 Task: Add the description"You ain"t kill me unless you kill me." and apply the Custom angle as "45°".
Action: Mouse moved to (166, 169)
Screenshot: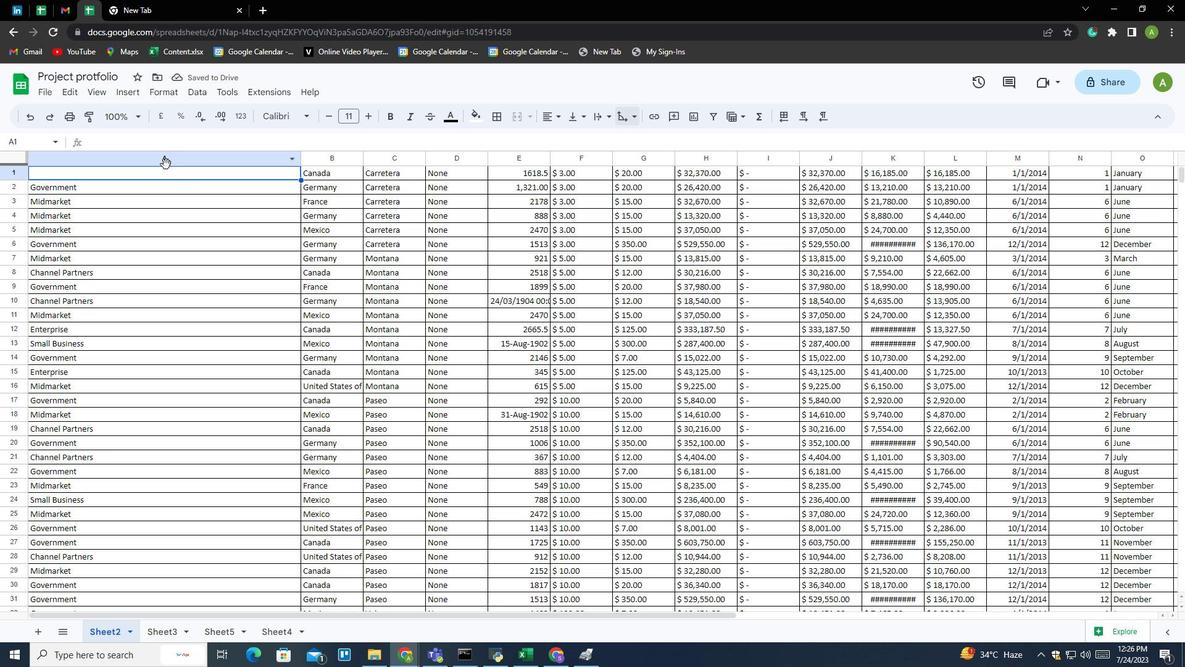 
Action: Mouse pressed left at (166, 169)
Screenshot: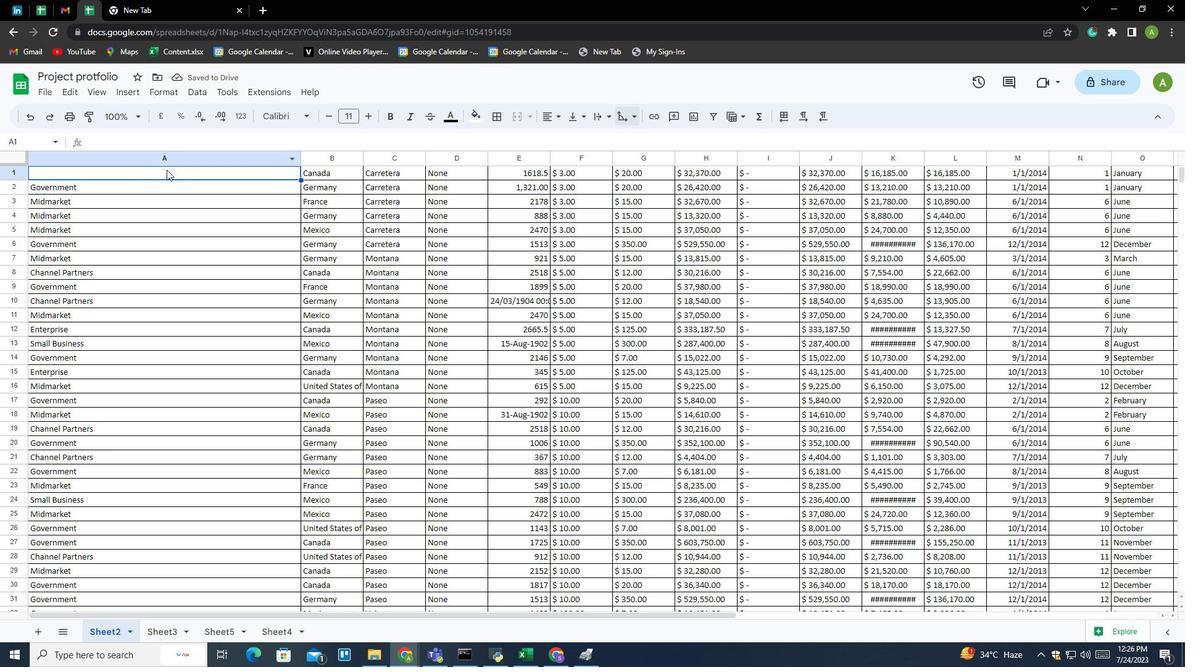 
Action: Key pressed <Key.shift><Key.shift><Key.shift><Key.shift><Key.shift><Key.shift><Key.shift>You<Key.space>ain't<Key.backspace>'t<Key.space>kill<Key.space>m<Key.space>e<Key.backspace><Key.backspace>e<Key.space>uness<Key.backspace><Key.backspace>l<Key.backspace><Key.backspace>less<Key.space>you<Key.space>kill<Key.space>me.
Screenshot: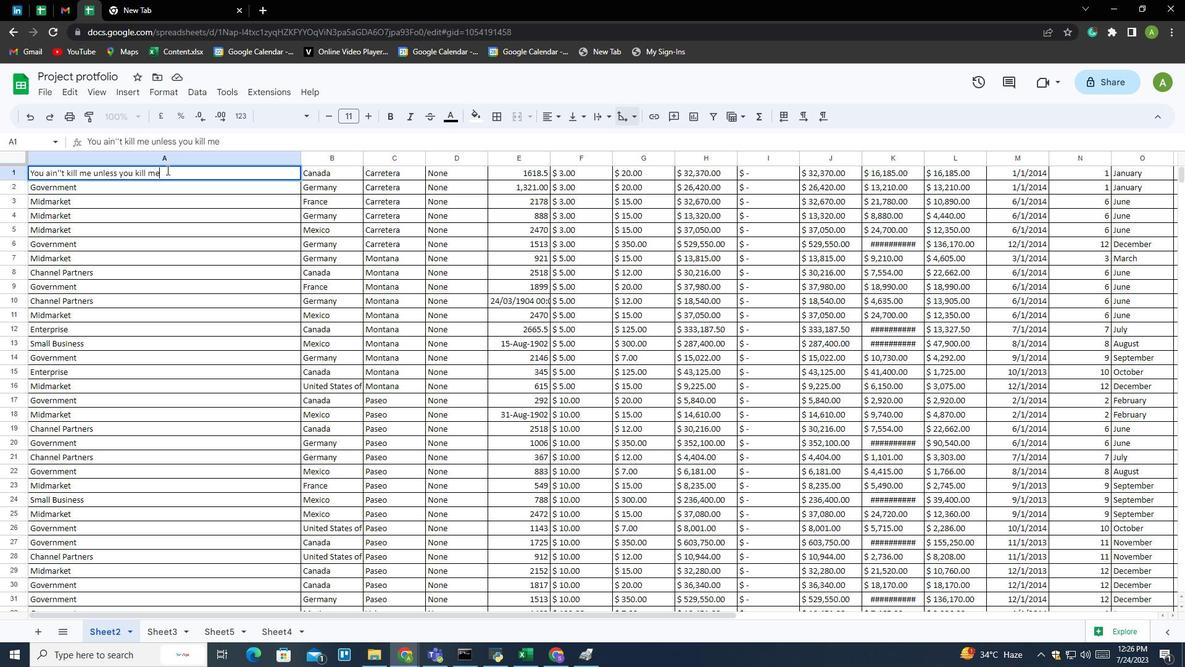 
Action: Mouse moved to (626, 111)
Screenshot: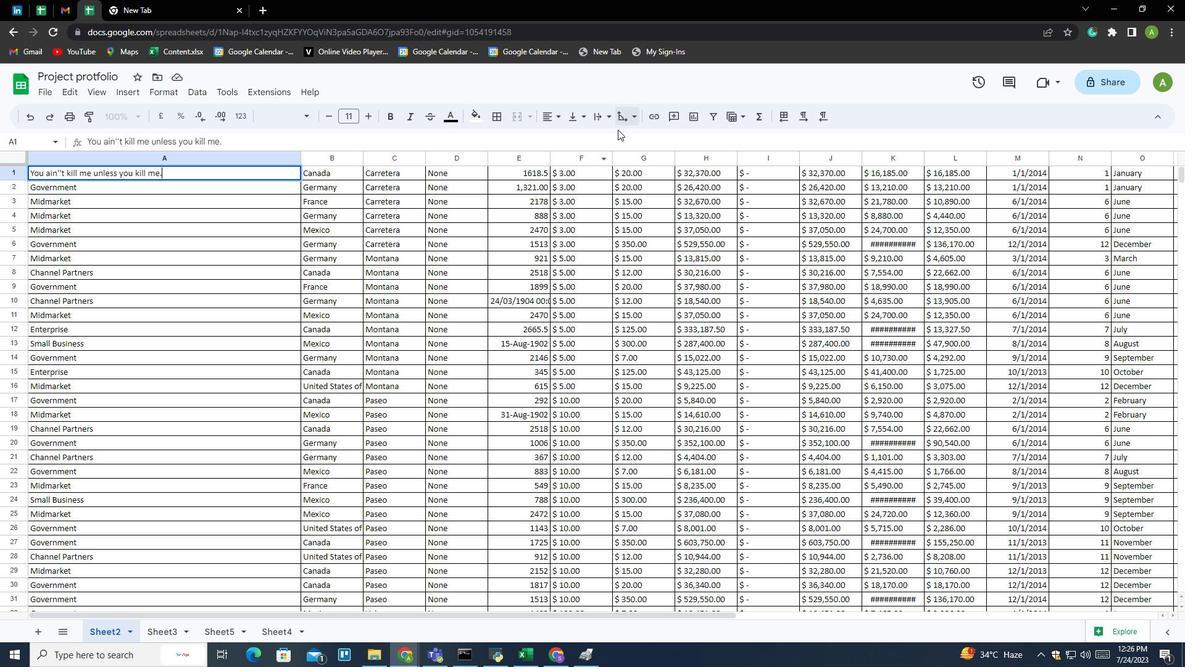 
Action: Mouse pressed left at (626, 111)
Screenshot: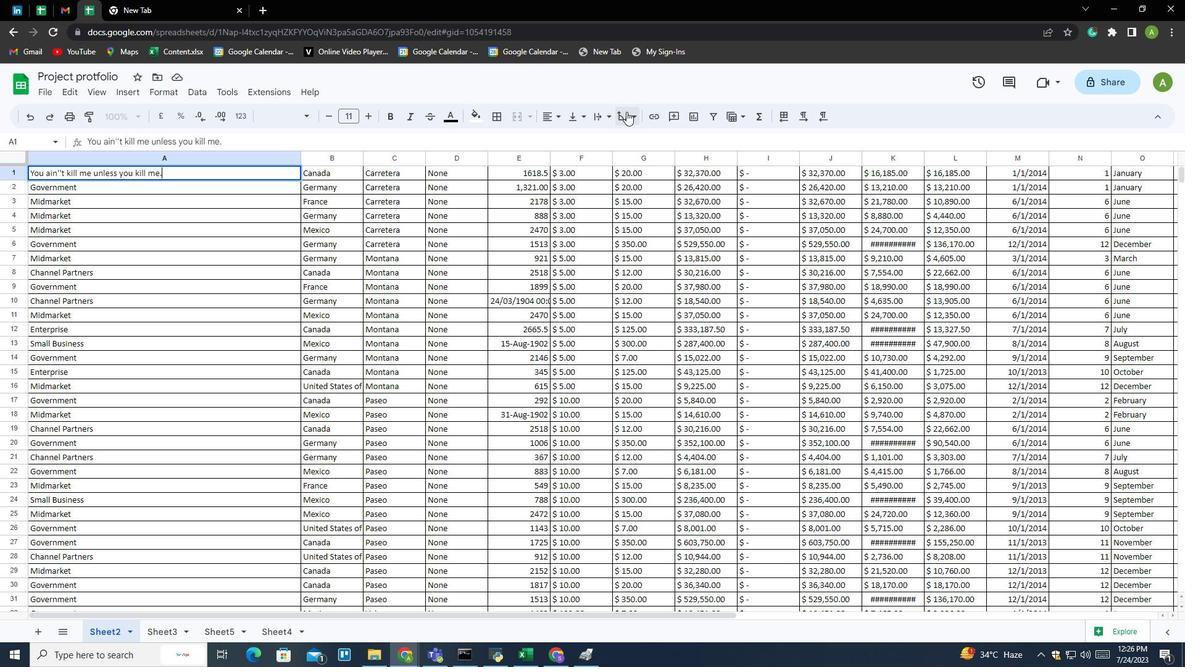 
Action: Mouse moved to (757, 142)
Screenshot: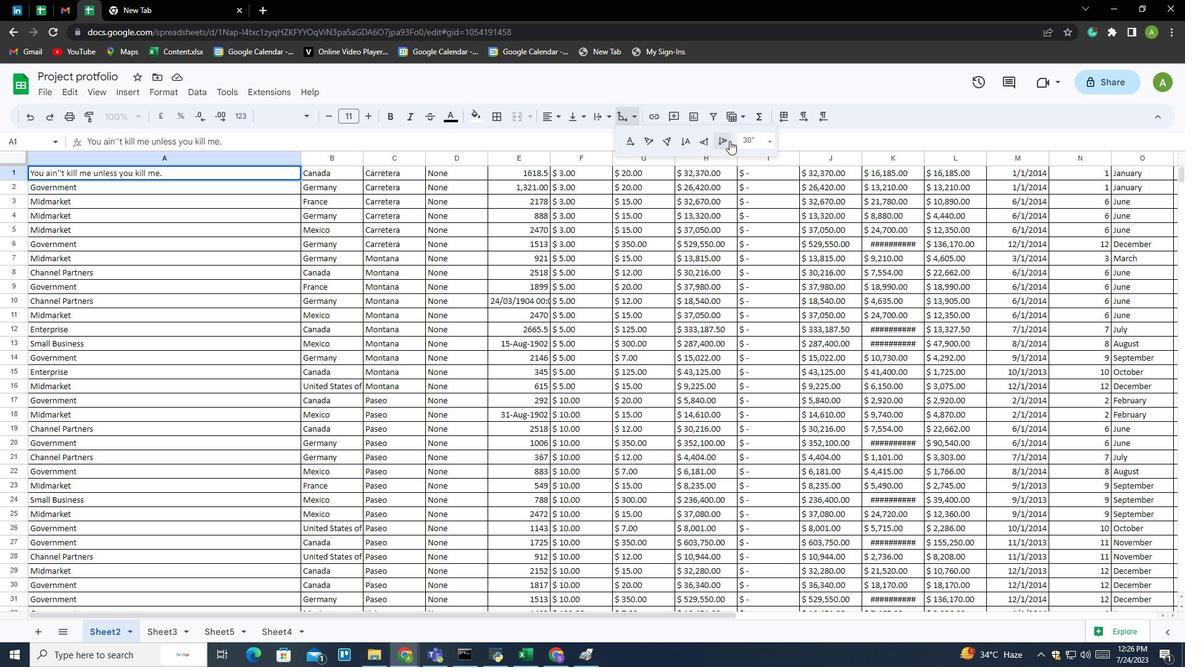 
Action: Mouse pressed left at (757, 142)
Screenshot: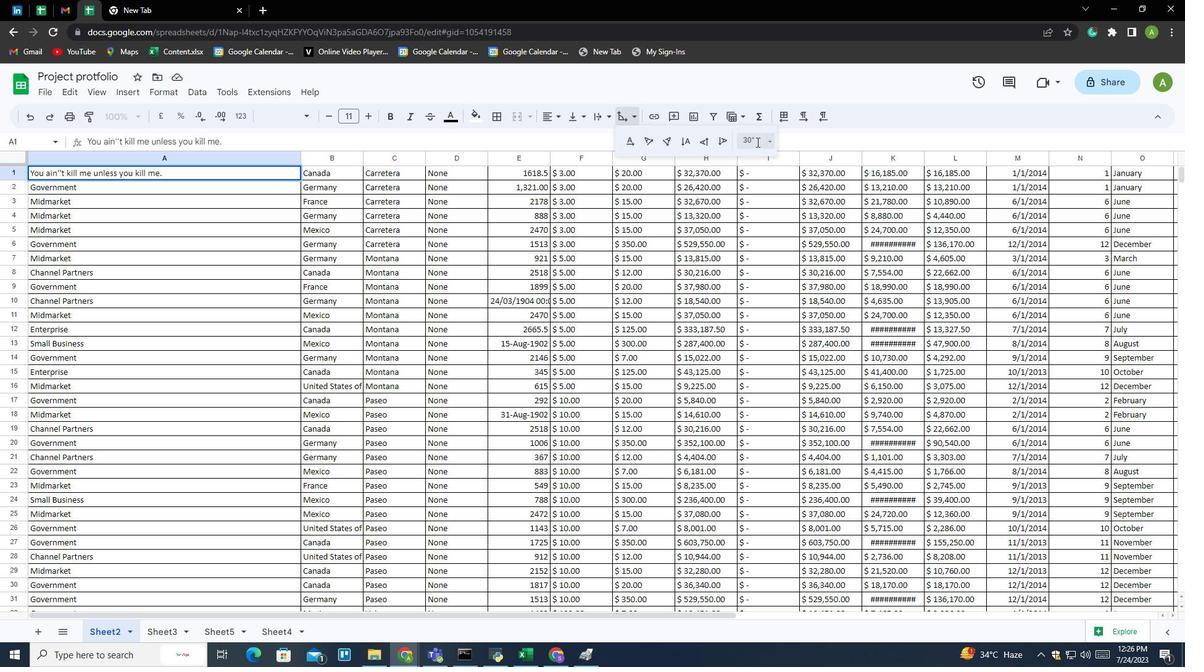 
Action: Mouse moved to (750, 344)
Screenshot: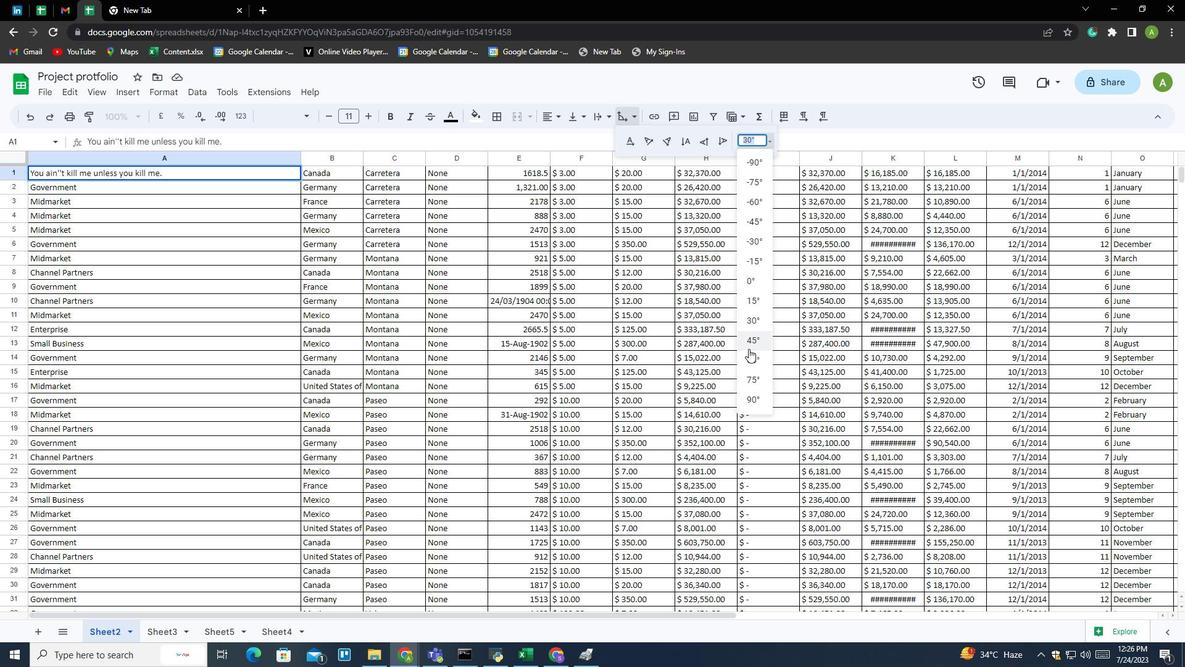 
Action: Mouse pressed left at (750, 344)
Screenshot: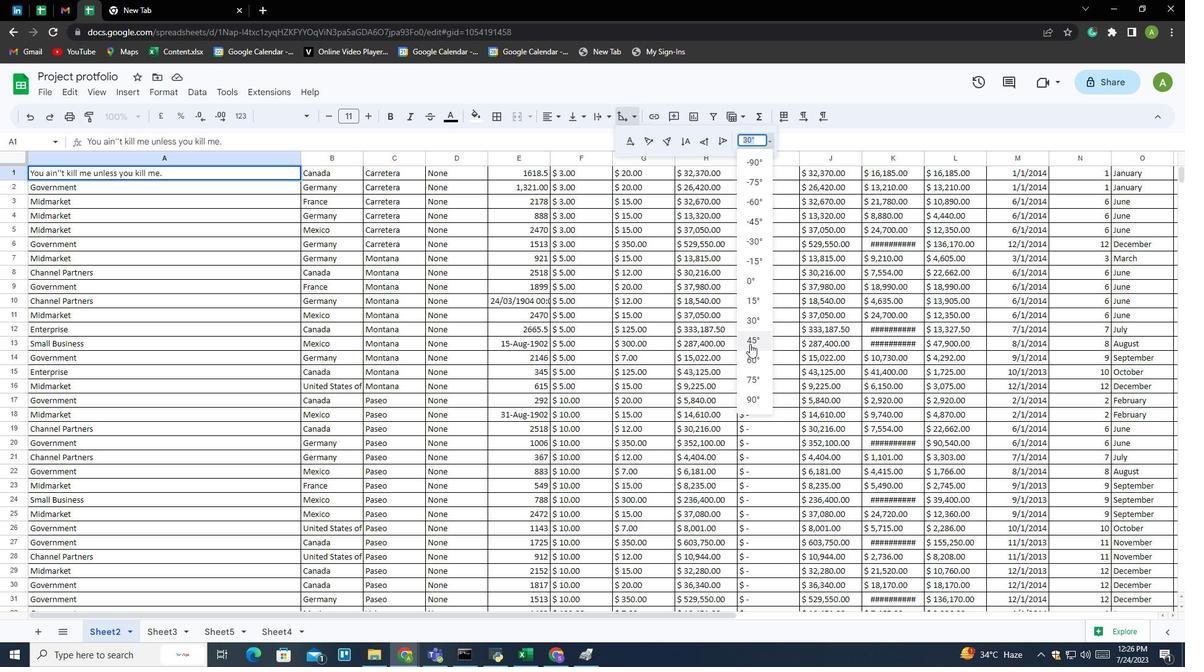 
Action: Mouse moved to (517, 302)
Screenshot: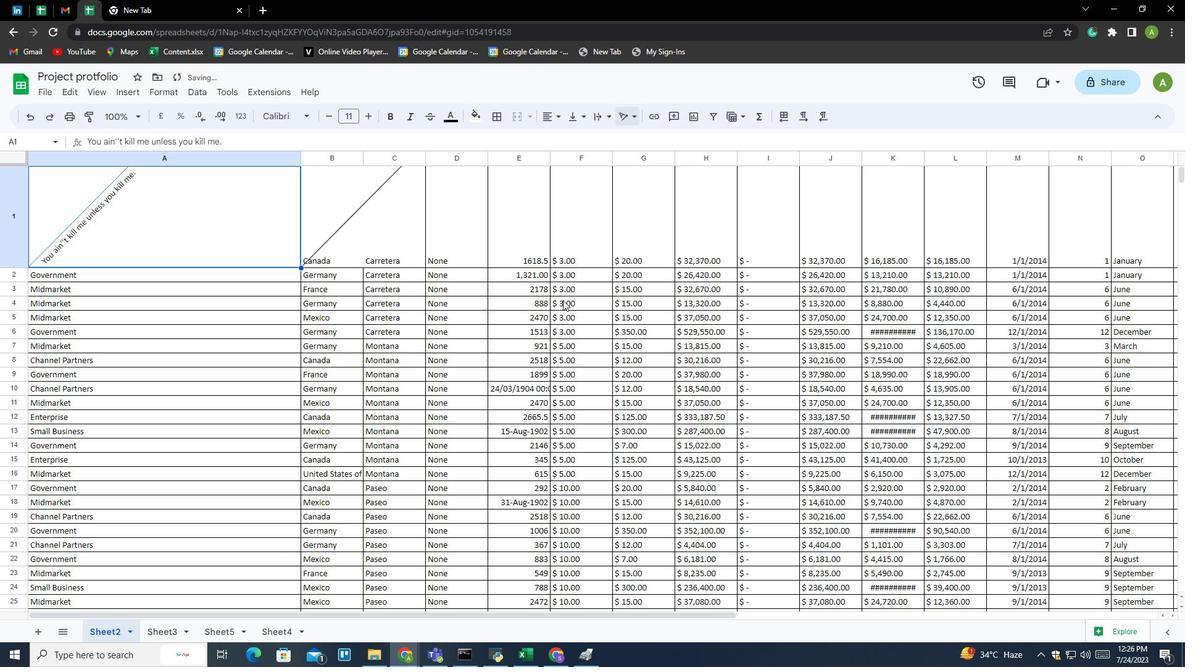 
